 Task: Check article "Setting roles and access in Zendesk Admin Center".
Action: Mouse moved to (1147, 105)
Screenshot: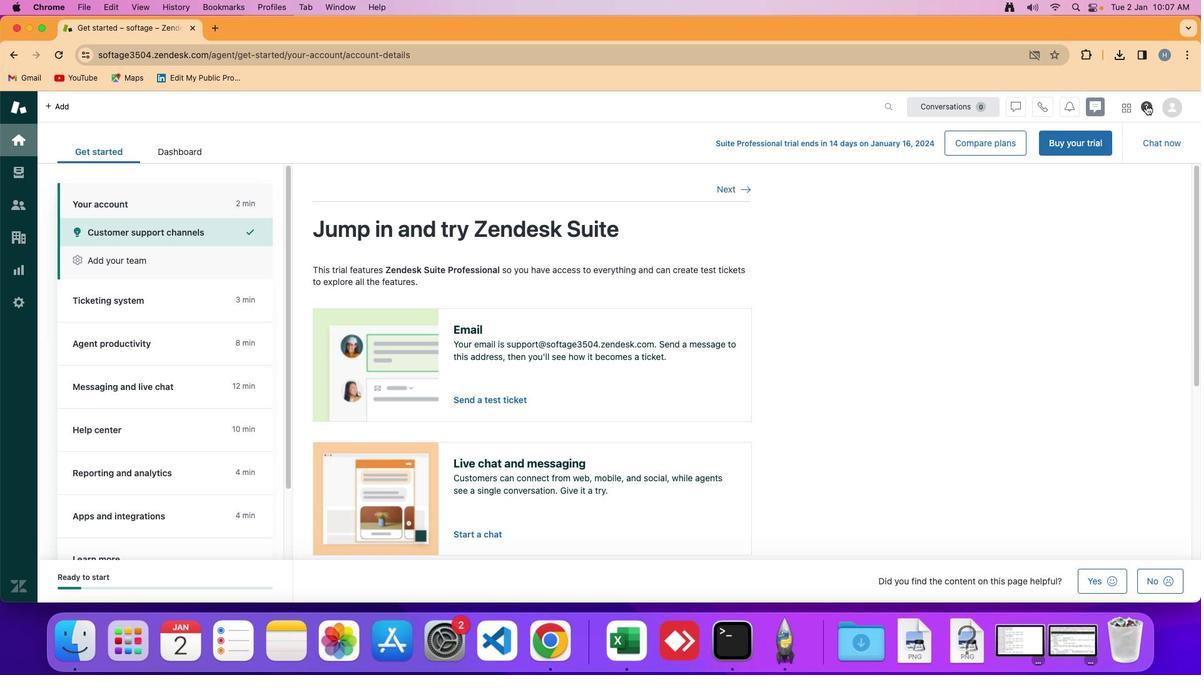 
Action: Mouse pressed left at (1147, 105)
Screenshot: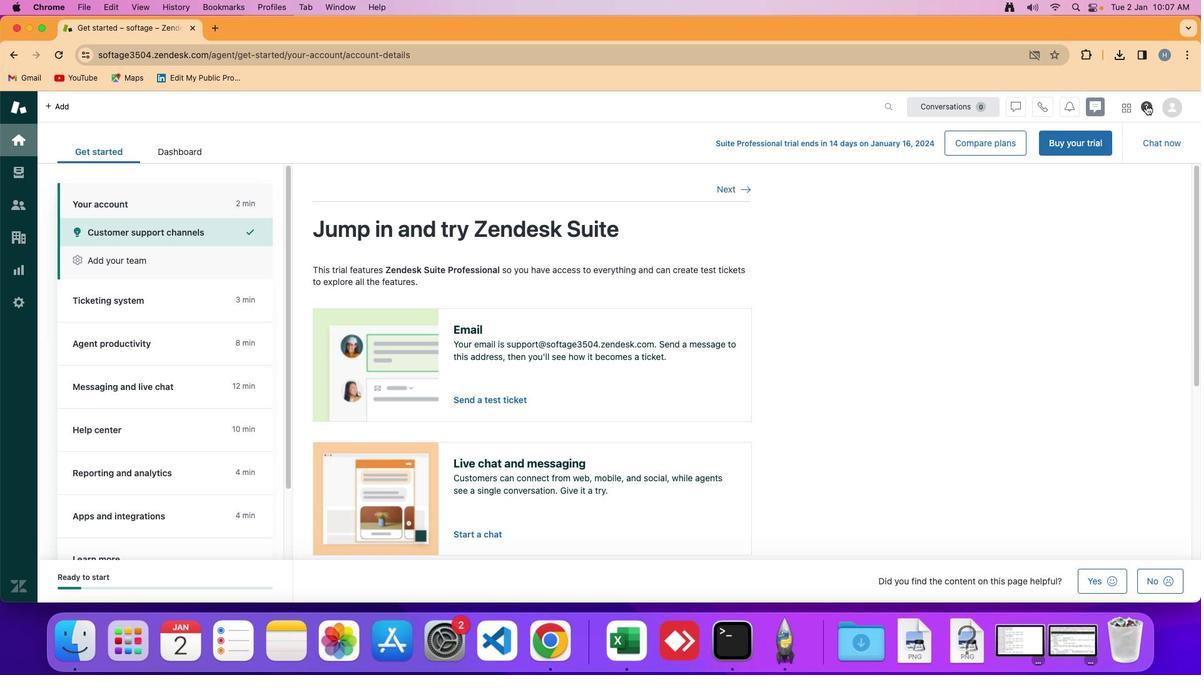 
Action: Mouse moved to (1067, 349)
Screenshot: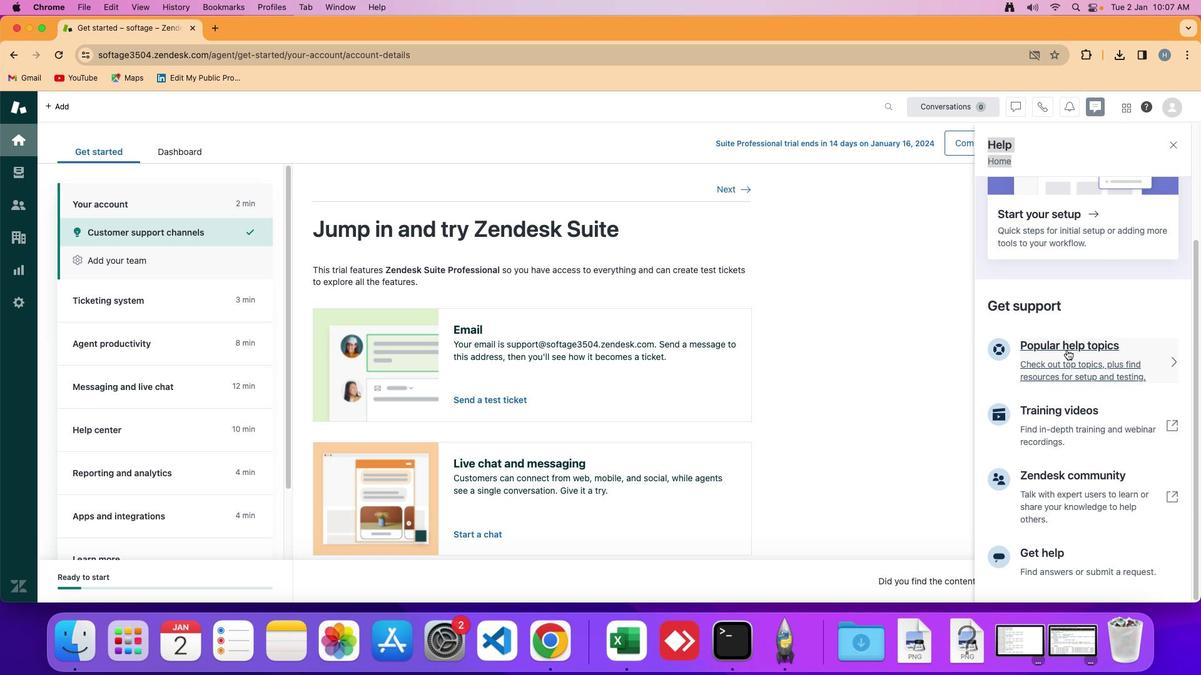 
Action: Mouse pressed left at (1067, 349)
Screenshot: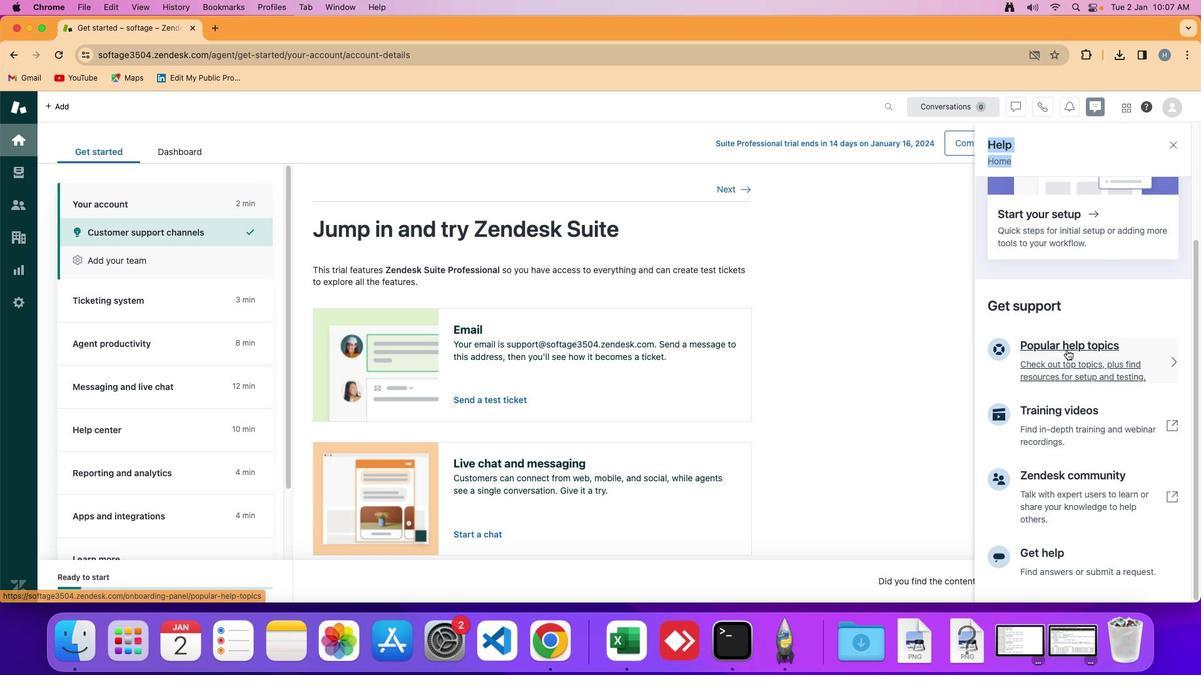
Action: Mouse moved to (1055, 510)
Screenshot: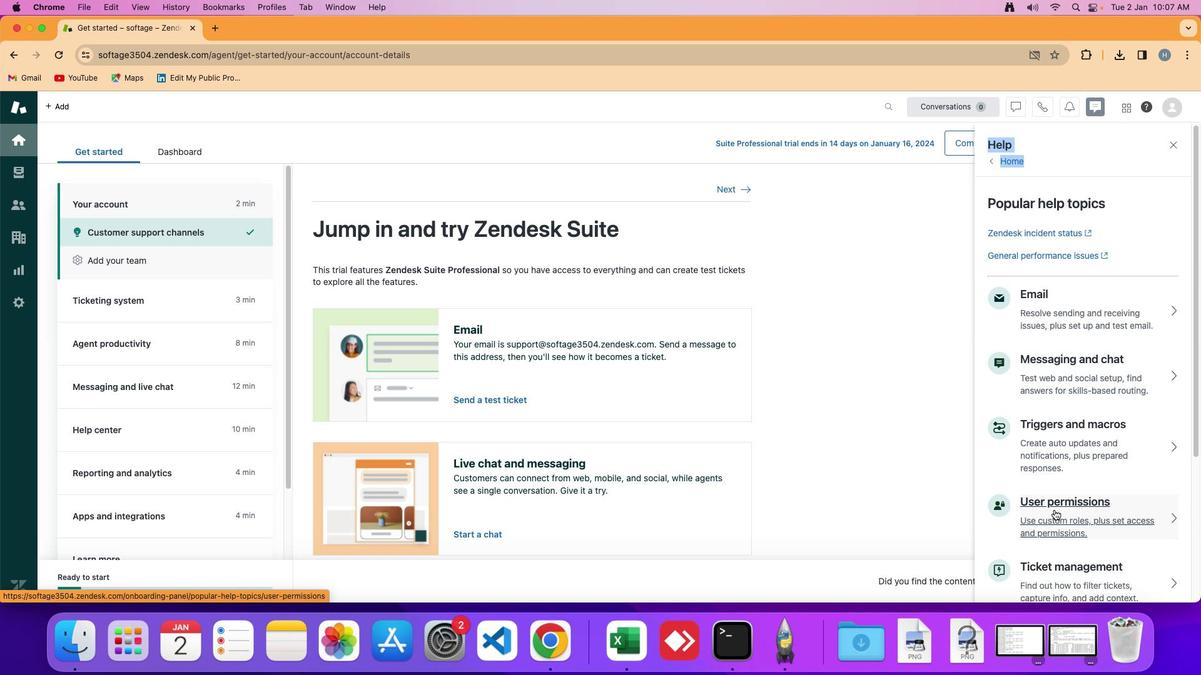 
Action: Mouse pressed left at (1055, 510)
Screenshot: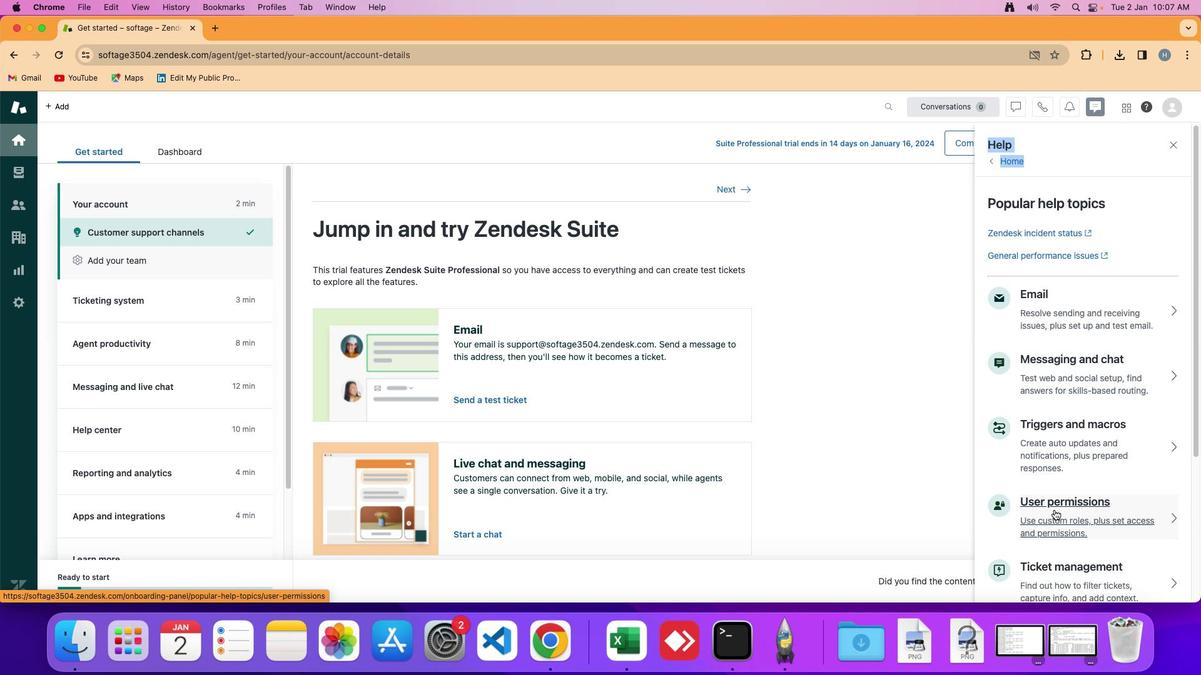 
Action: Mouse moved to (1090, 284)
Screenshot: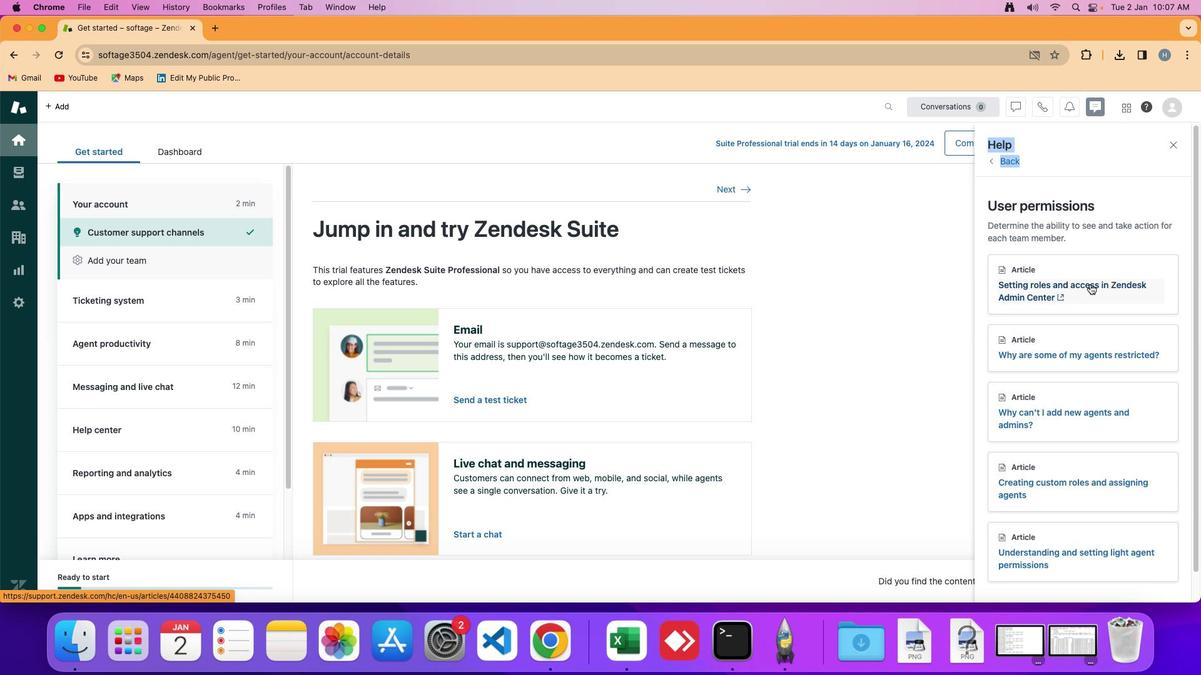 
Action: Mouse pressed left at (1090, 284)
Screenshot: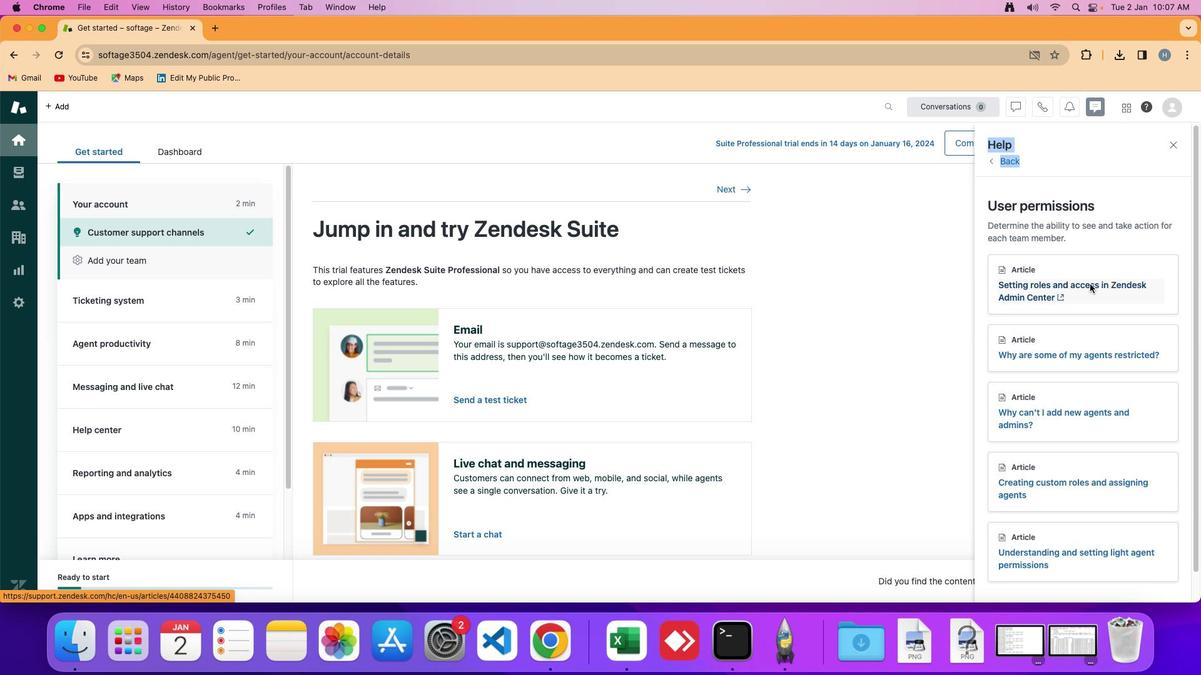 
Action: Mouse moved to (1090, 284)
Screenshot: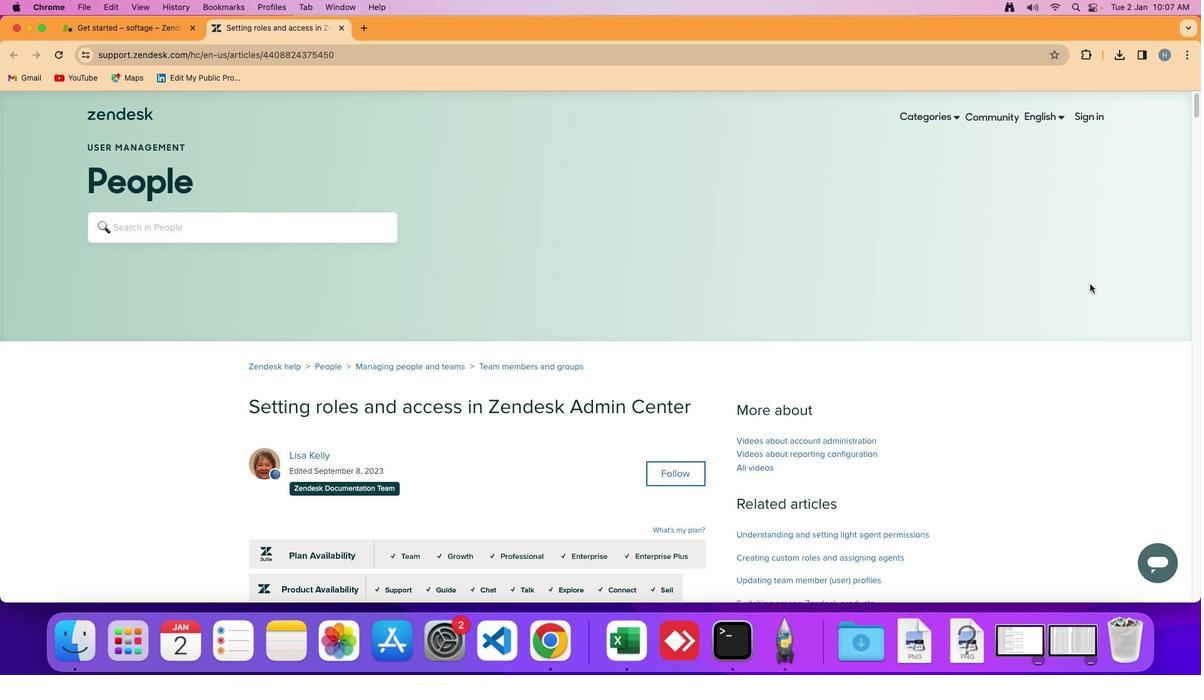 
